 Task: Search one way flight ticket for 1 adult, 6 children, 1 infant in seat and 1 infant on lap in business from King Salmon: King Salmon Airport to Indianapolis: Indianapolis International Airport on 8-5-2023. Number of bags: 1 carry on bag. Price is upto 90000. Outbound departure time preference is 20:00.
Action: Mouse moved to (283, 238)
Screenshot: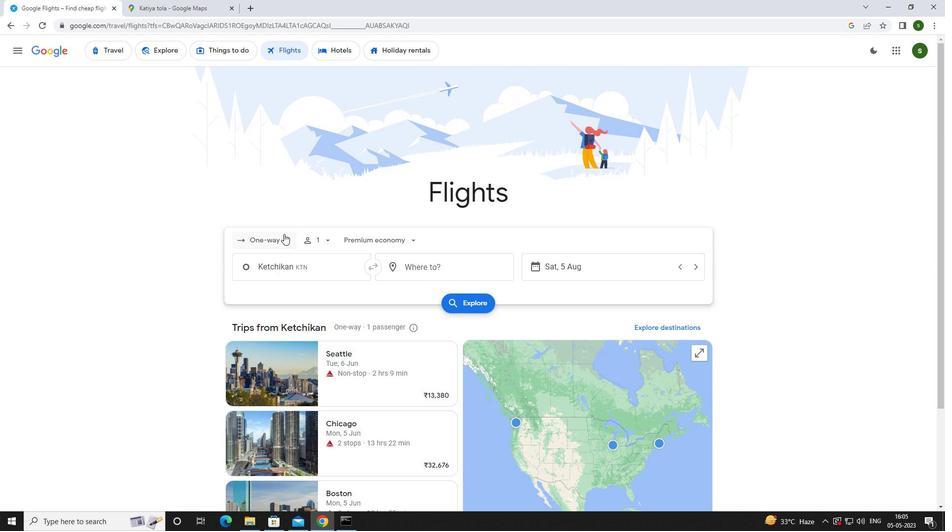 
Action: Mouse pressed left at (283, 238)
Screenshot: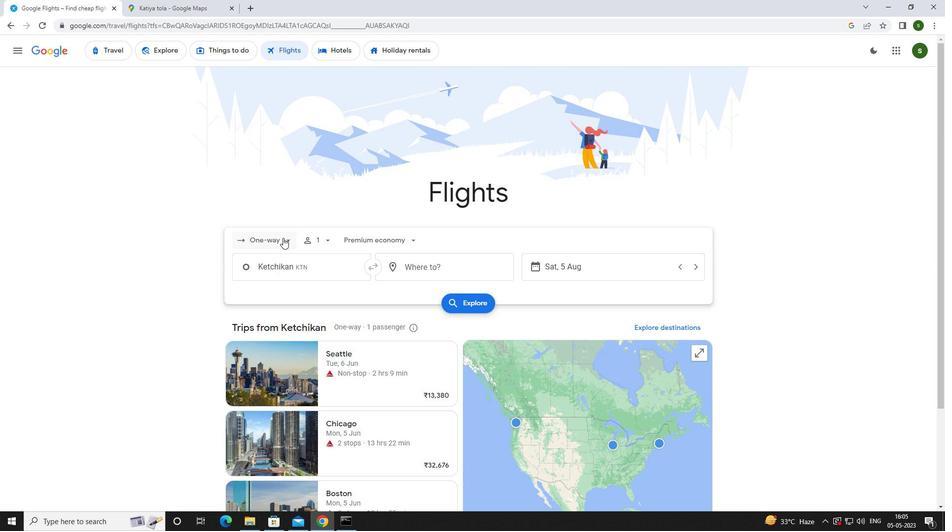 
Action: Mouse moved to (284, 286)
Screenshot: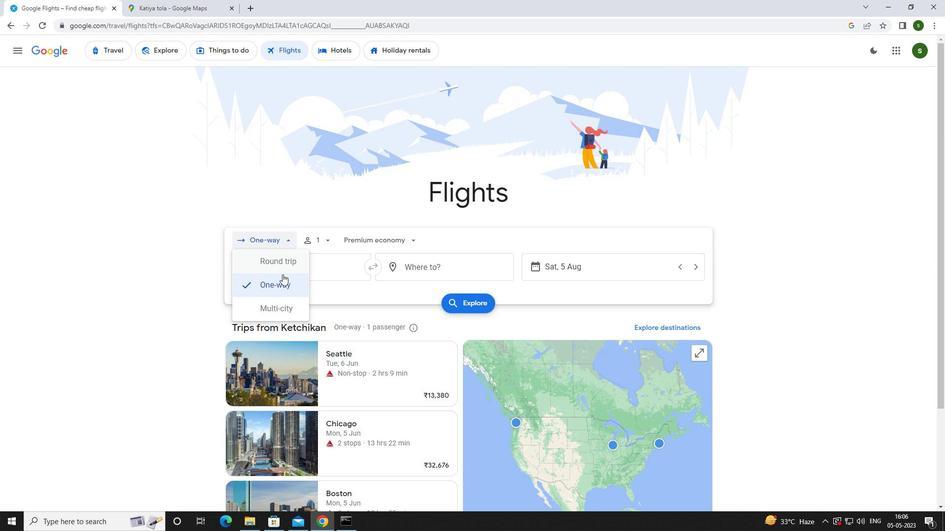 
Action: Mouse pressed left at (284, 286)
Screenshot: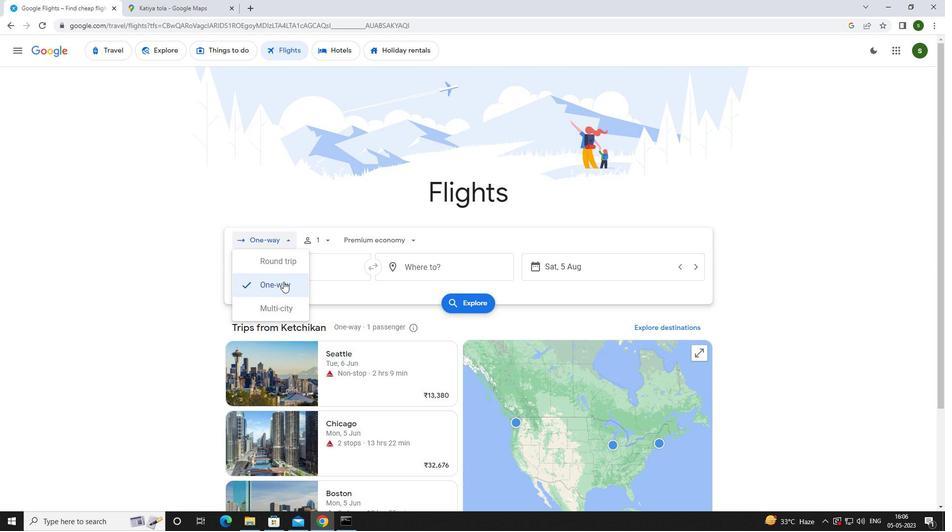 
Action: Mouse moved to (328, 238)
Screenshot: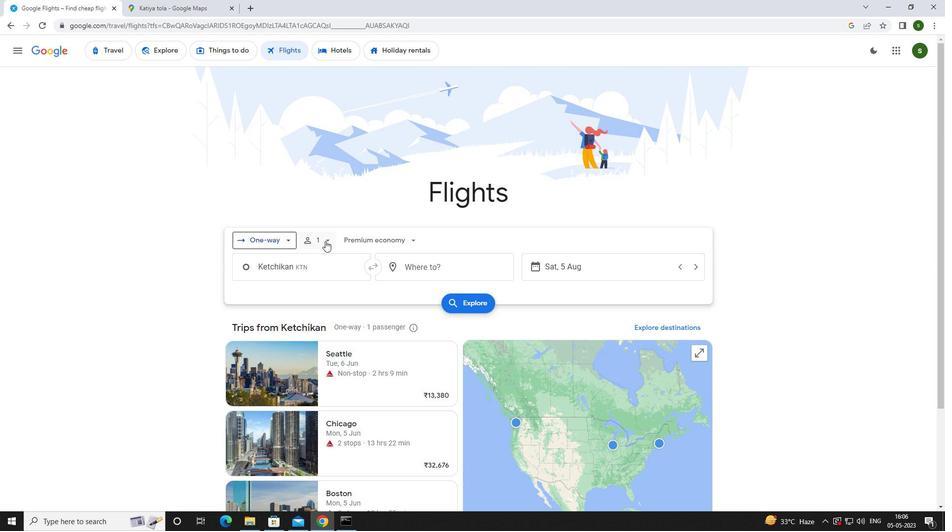 
Action: Mouse pressed left at (328, 238)
Screenshot: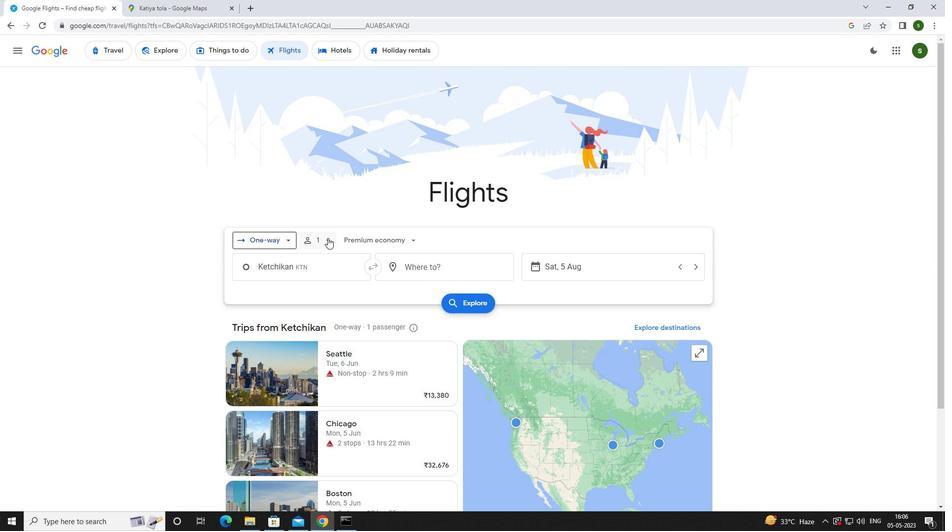 
Action: Mouse moved to (402, 293)
Screenshot: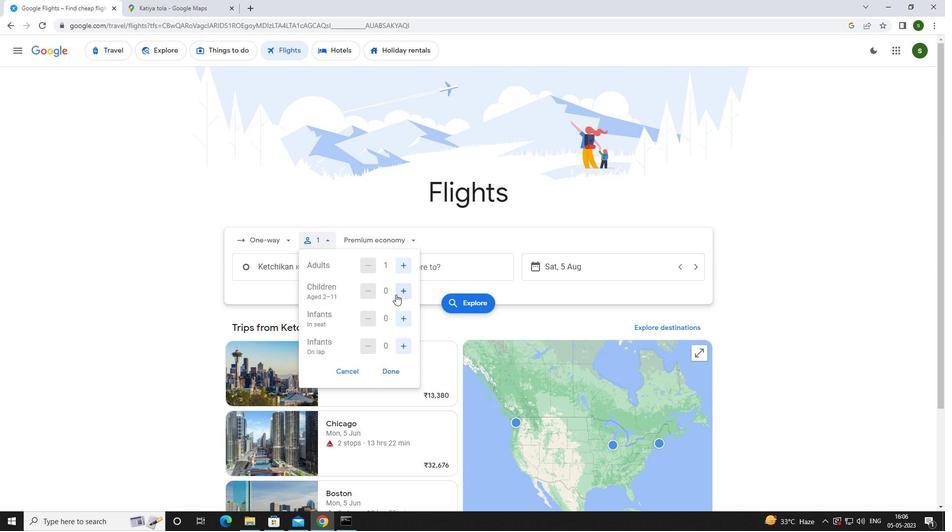 
Action: Mouse pressed left at (402, 293)
Screenshot: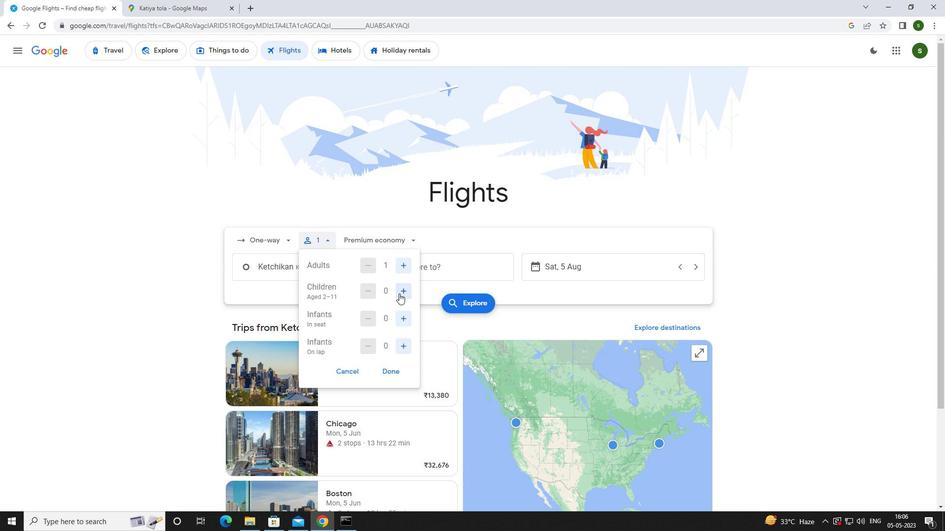 
Action: Mouse pressed left at (402, 293)
Screenshot: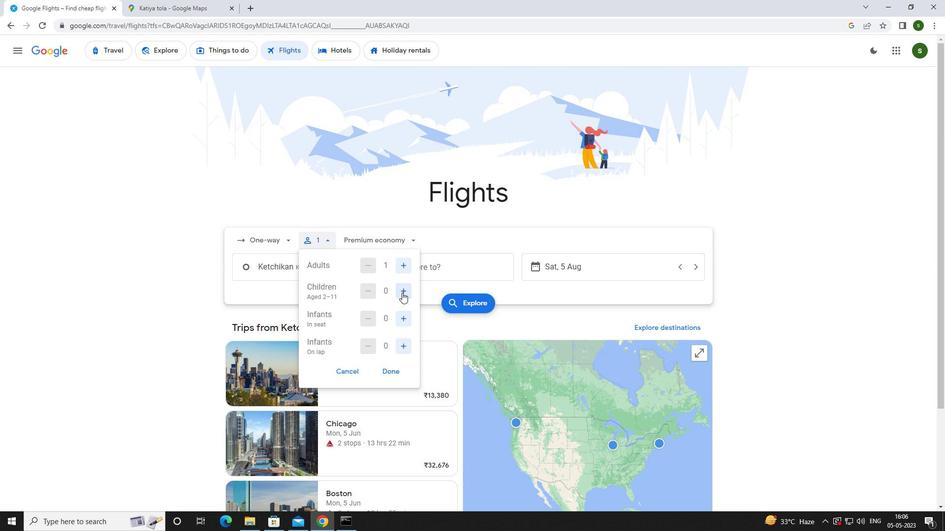 
Action: Mouse pressed left at (402, 293)
Screenshot: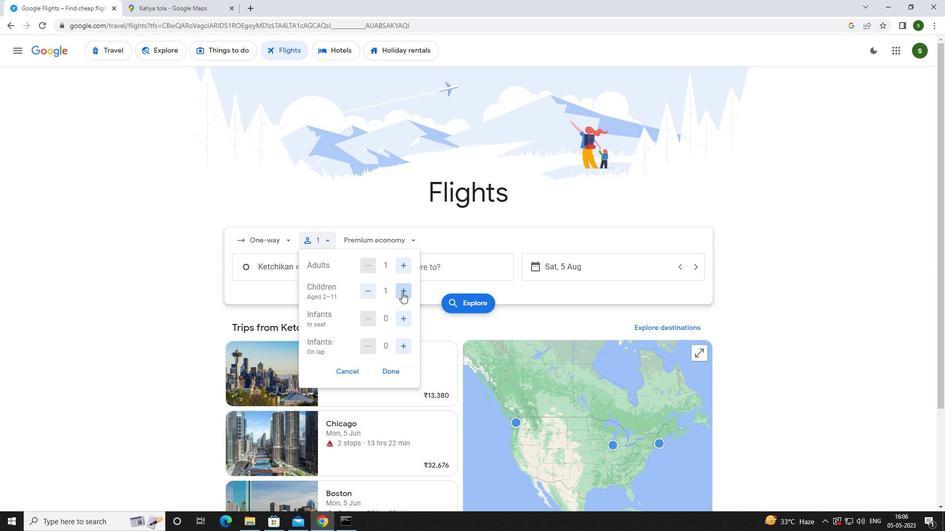 
Action: Mouse pressed left at (402, 293)
Screenshot: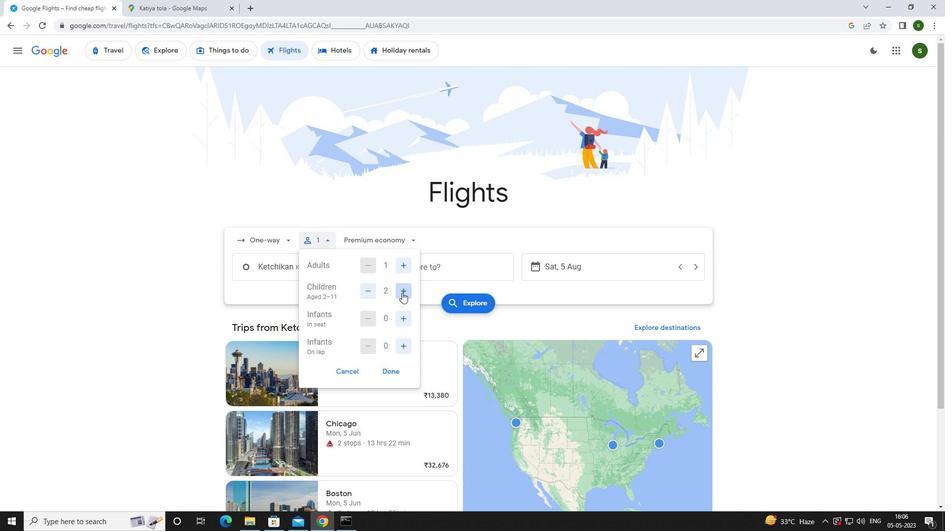 
Action: Mouse pressed left at (402, 293)
Screenshot: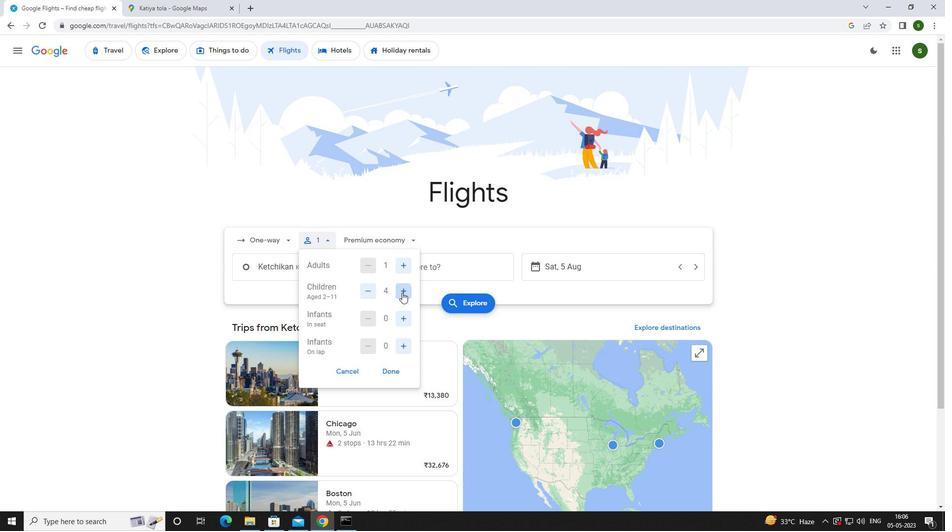 
Action: Mouse pressed left at (402, 293)
Screenshot: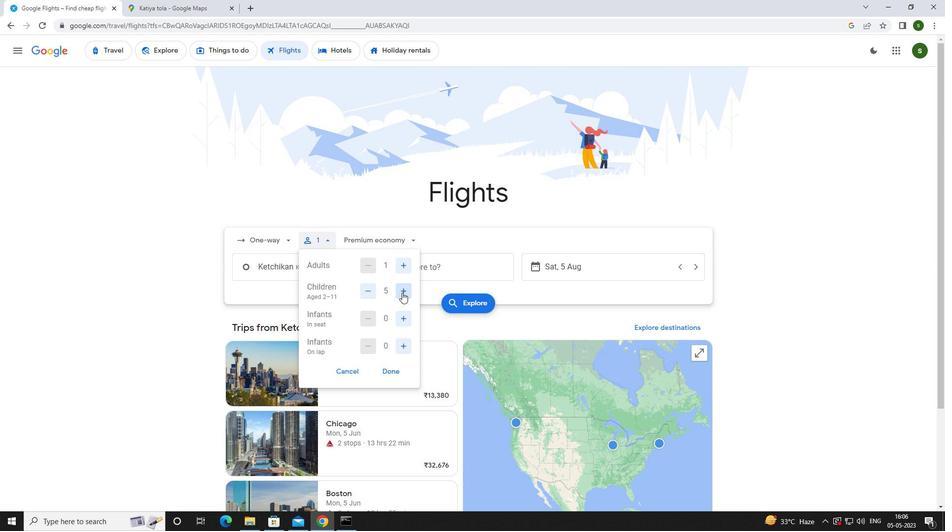 
Action: Mouse moved to (398, 318)
Screenshot: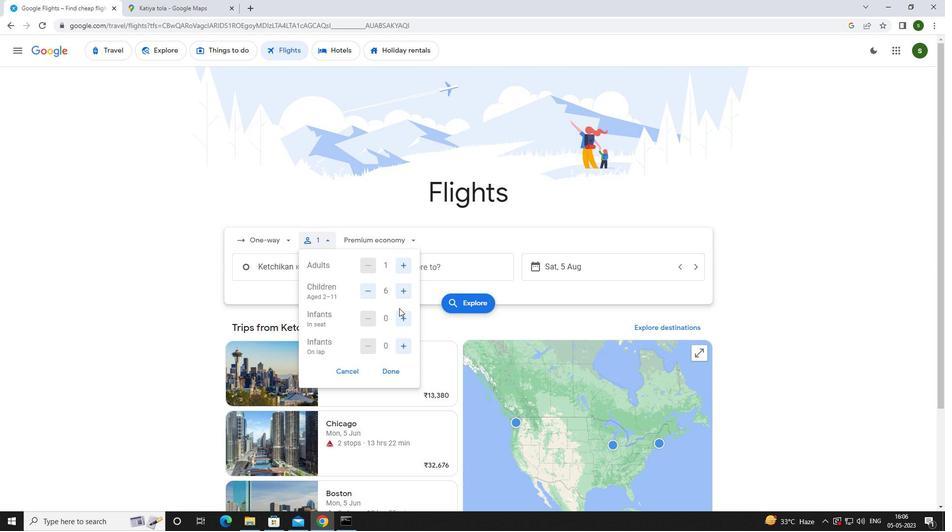 
Action: Mouse pressed left at (398, 318)
Screenshot: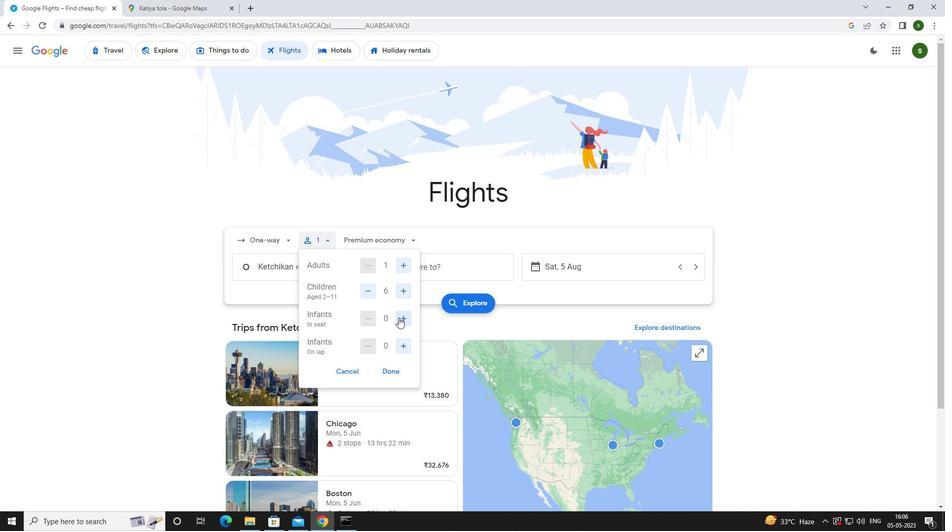 
Action: Mouse moved to (400, 340)
Screenshot: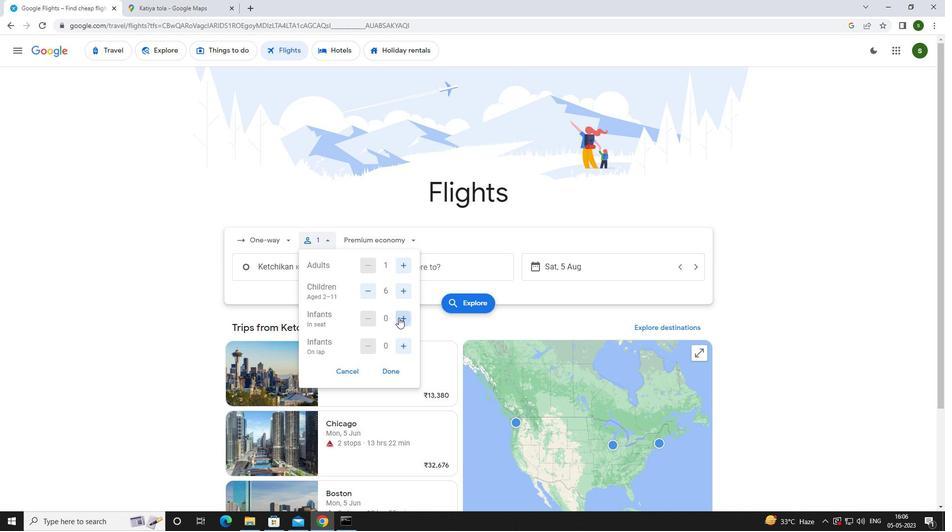 
Action: Mouse pressed left at (400, 340)
Screenshot: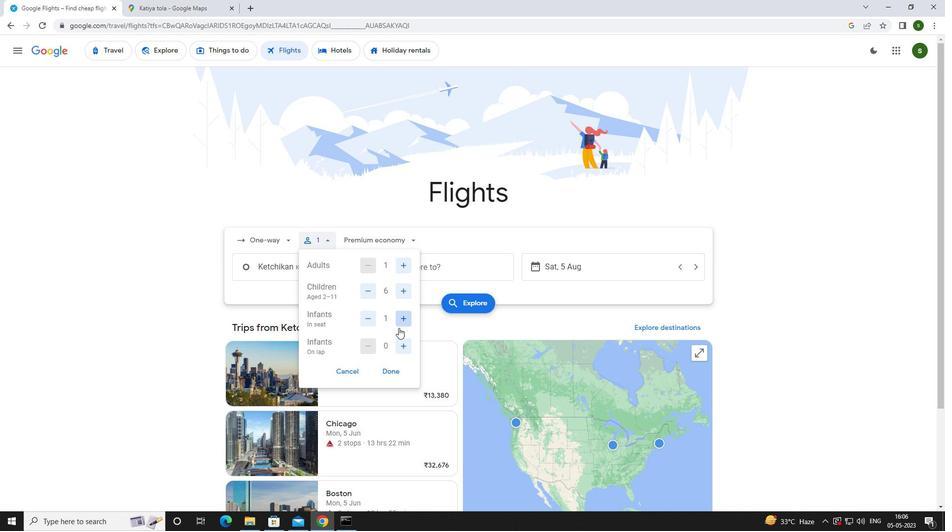 
Action: Mouse moved to (384, 242)
Screenshot: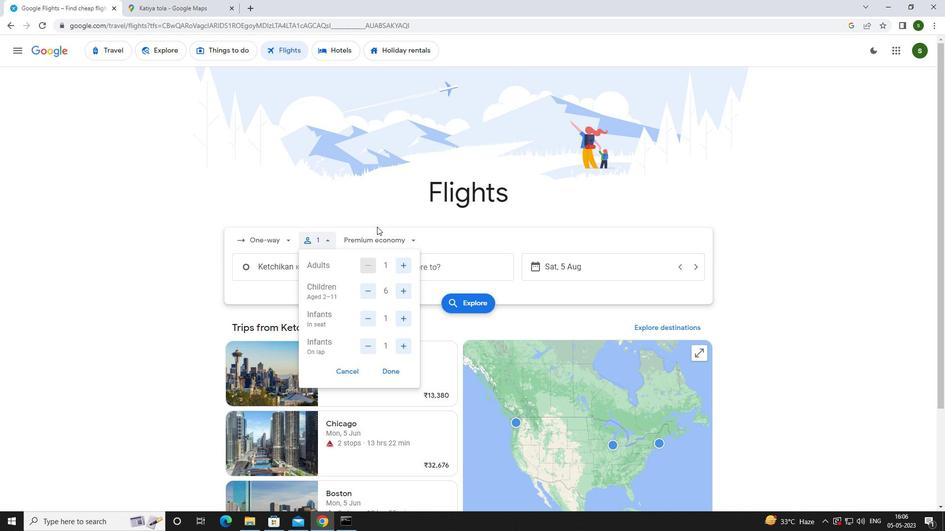 
Action: Mouse pressed left at (384, 242)
Screenshot: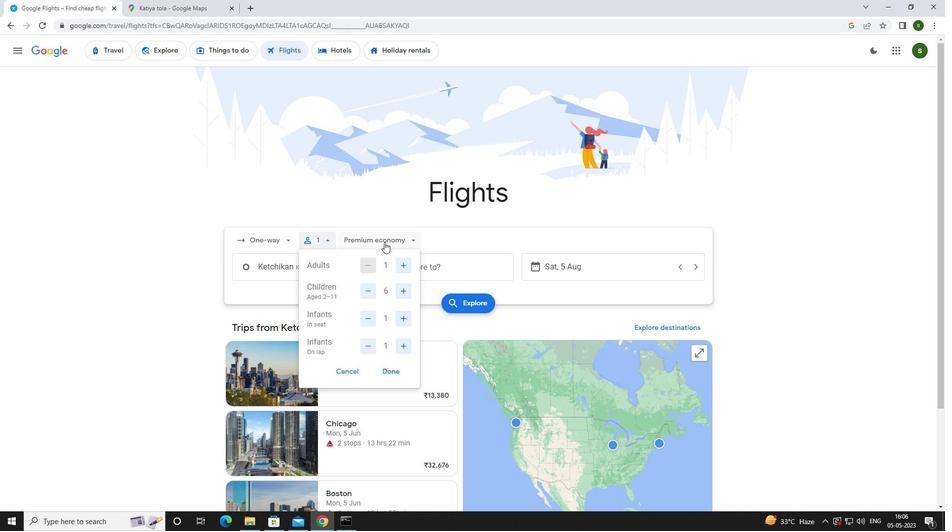 
Action: Mouse moved to (394, 307)
Screenshot: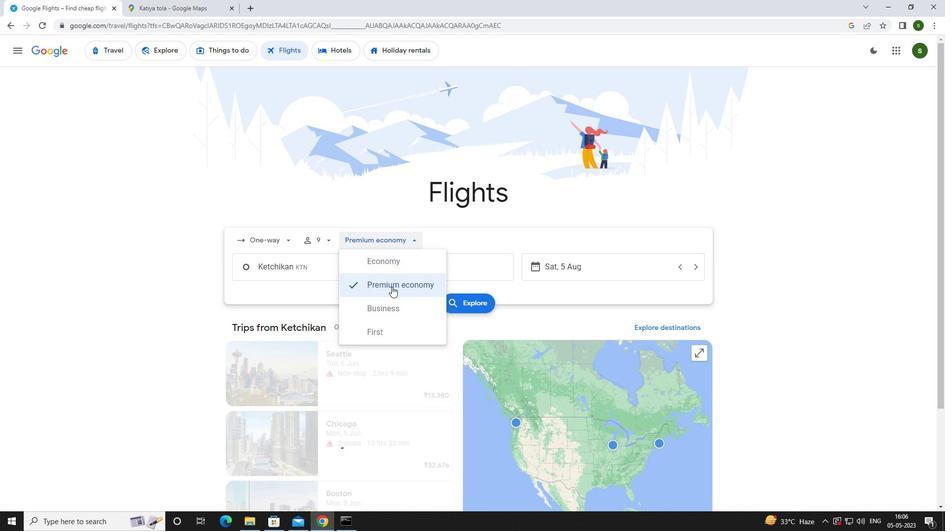 
Action: Mouse pressed left at (394, 307)
Screenshot: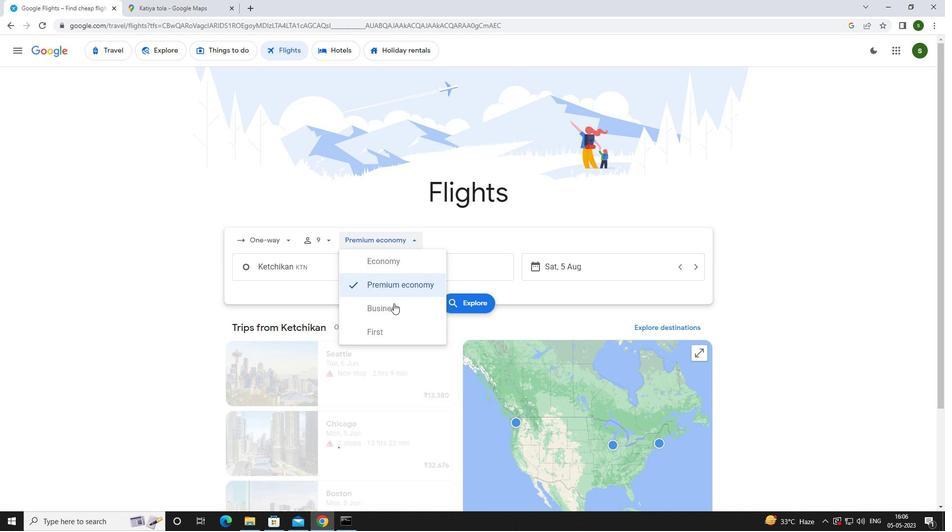 
Action: Mouse moved to (337, 274)
Screenshot: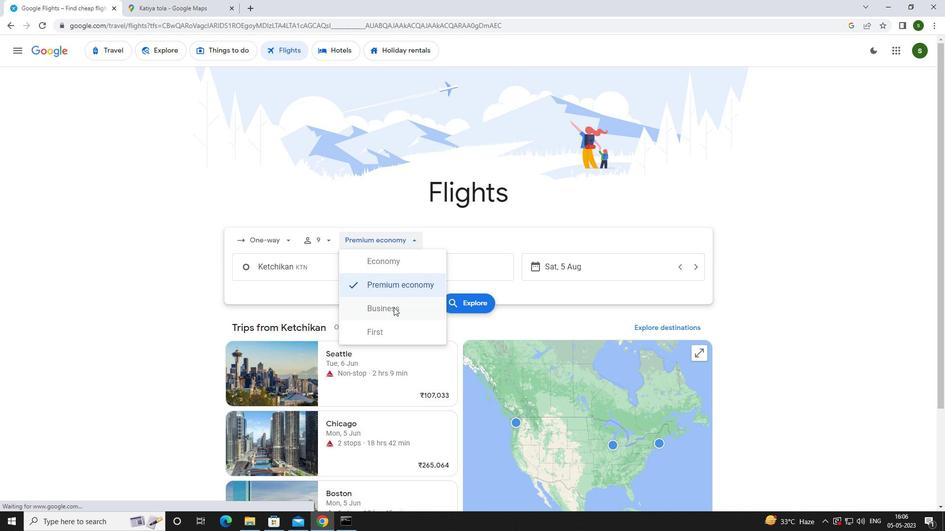 
Action: Mouse pressed left at (337, 274)
Screenshot: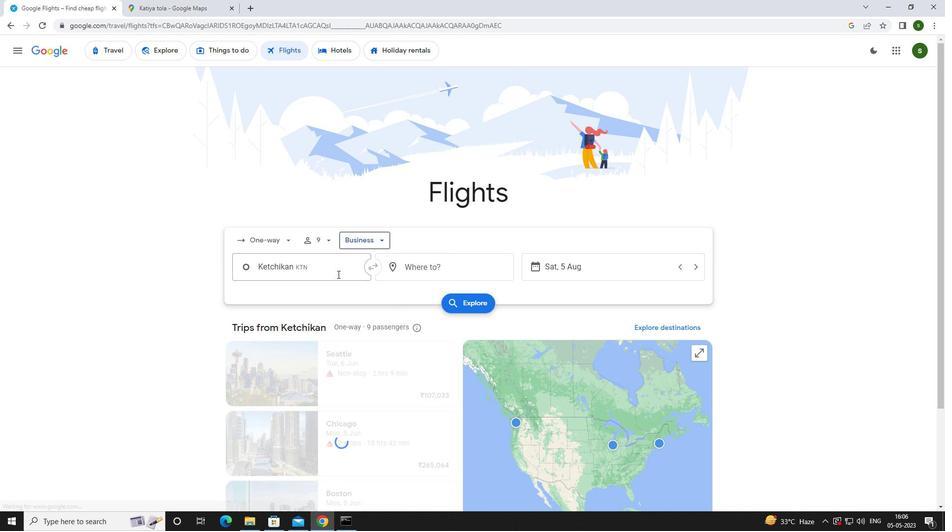 
Action: Mouse moved to (338, 273)
Screenshot: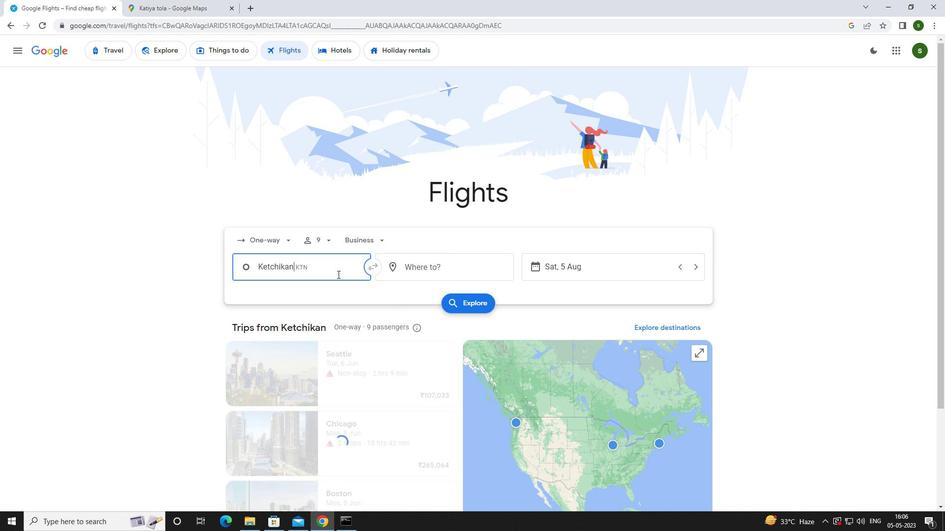 
Action: Key pressed <Key.caps_lock>k<Key.caps_lock>ing<Key.space><Key.caps_lock>s<Key.caps_lock>al
Screenshot: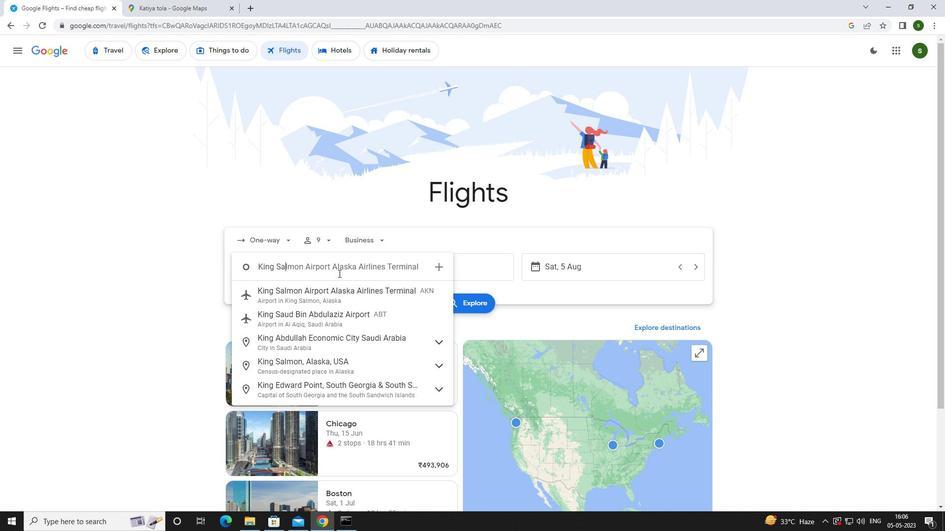 
Action: Mouse moved to (340, 289)
Screenshot: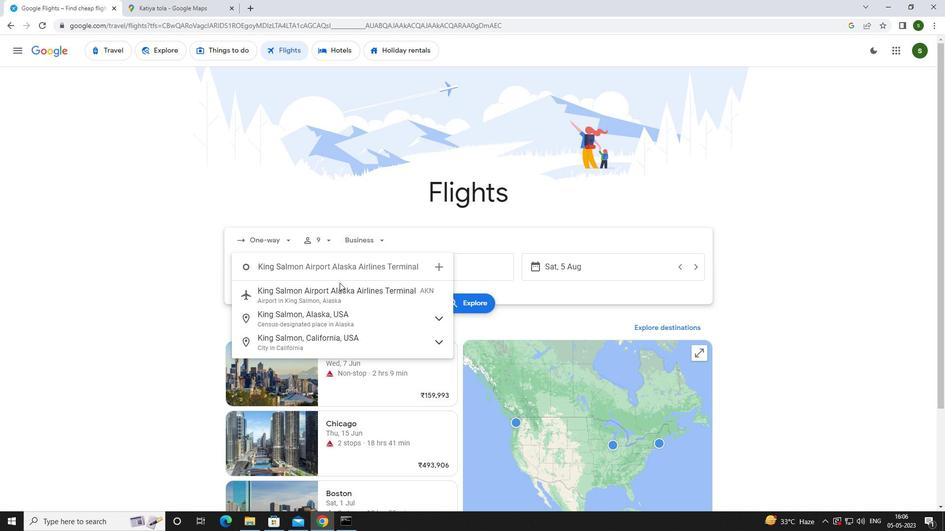 
Action: Mouse pressed left at (340, 289)
Screenshot: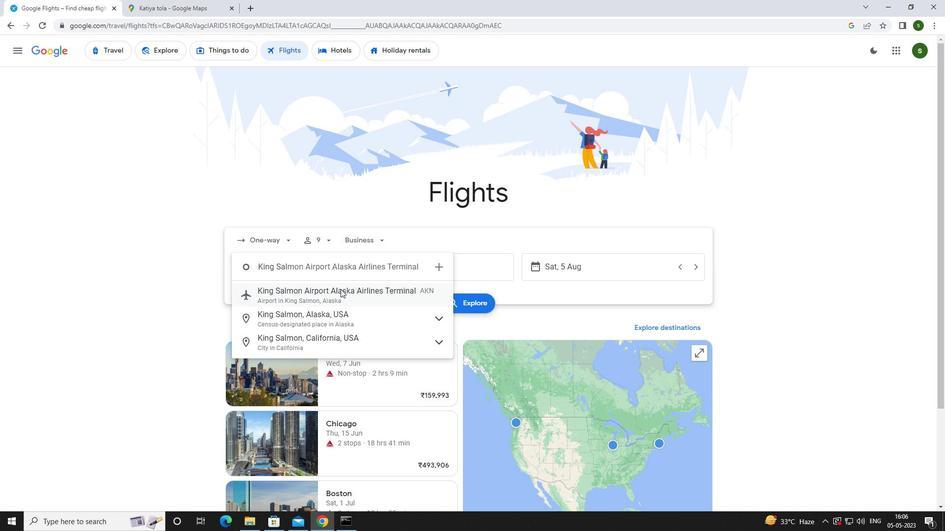 
Action: Mouse moved to (421, 266)
Screenshot: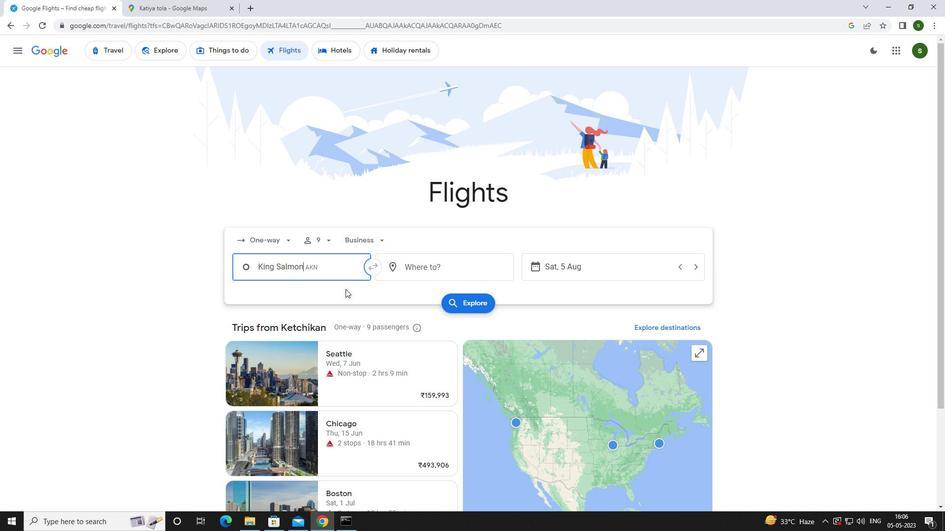 
Action: Mouse pressed left at (421, 266)
Screenshot: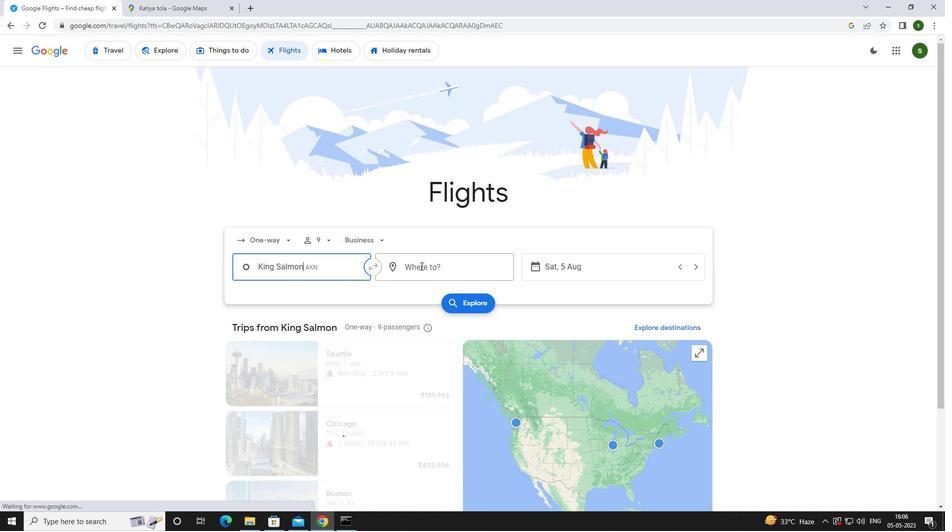 
Action: Mouse moved to (424, 267)
Screenshot: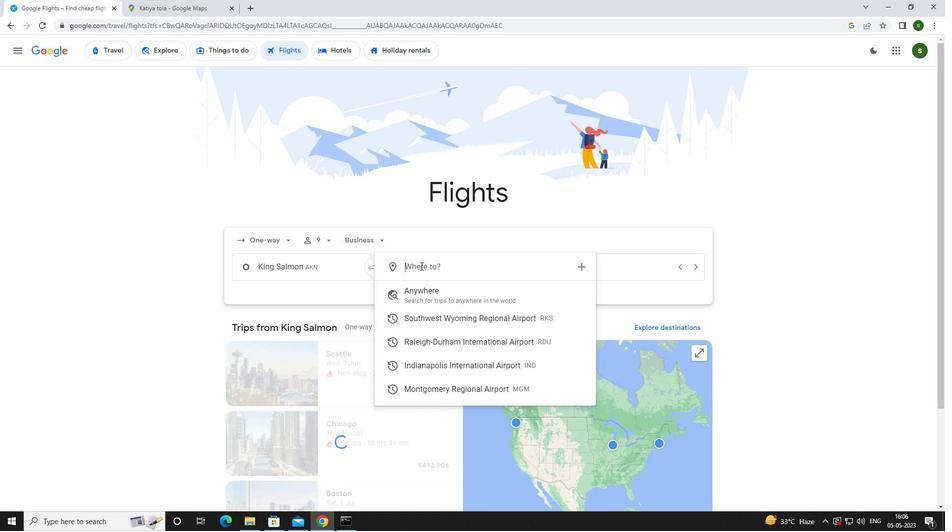 
Action: Key pressed <Key.caps_lock>i<Key.caps_lock>ndianapol
Screenshot: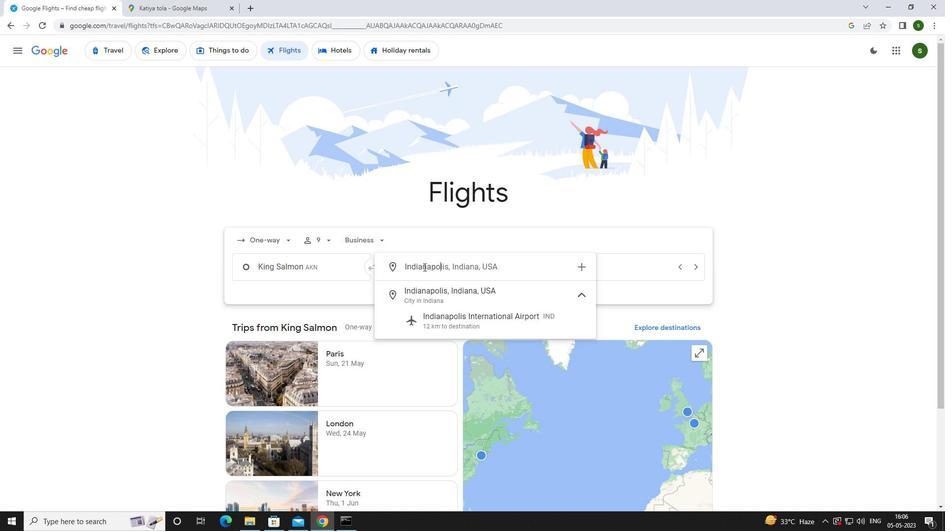 
Action: Mouse moved to (435, 313)
Screenshot: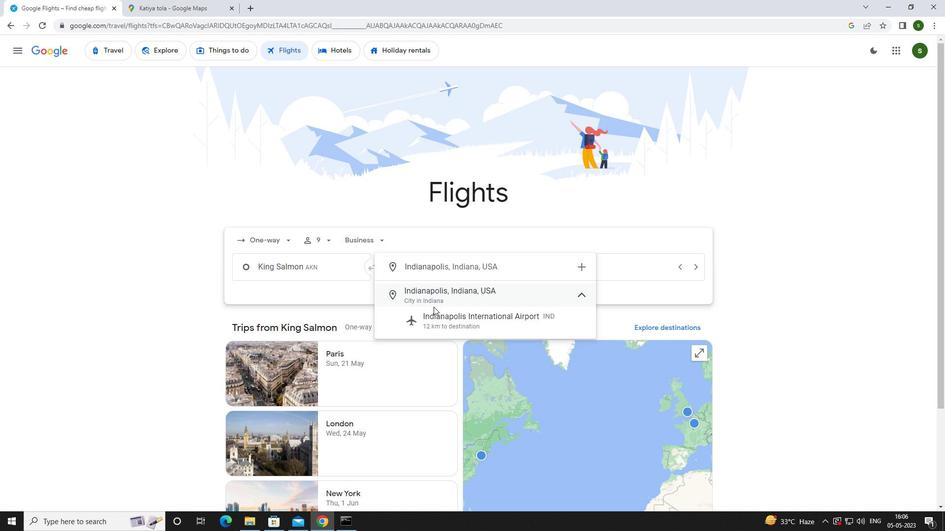
Action: Mouse pressed left at (435, 313)
Screenshot: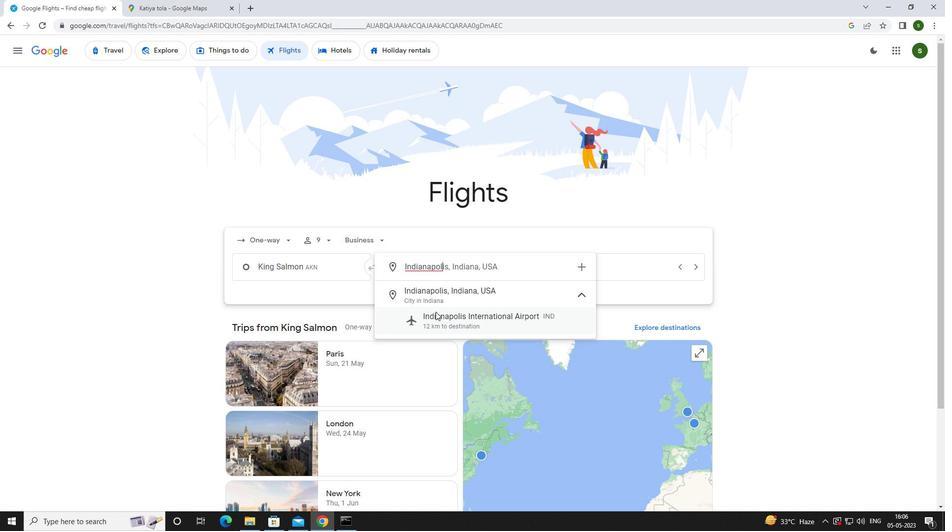 
Action: Mouse moved to (593, 268)
Screenshot: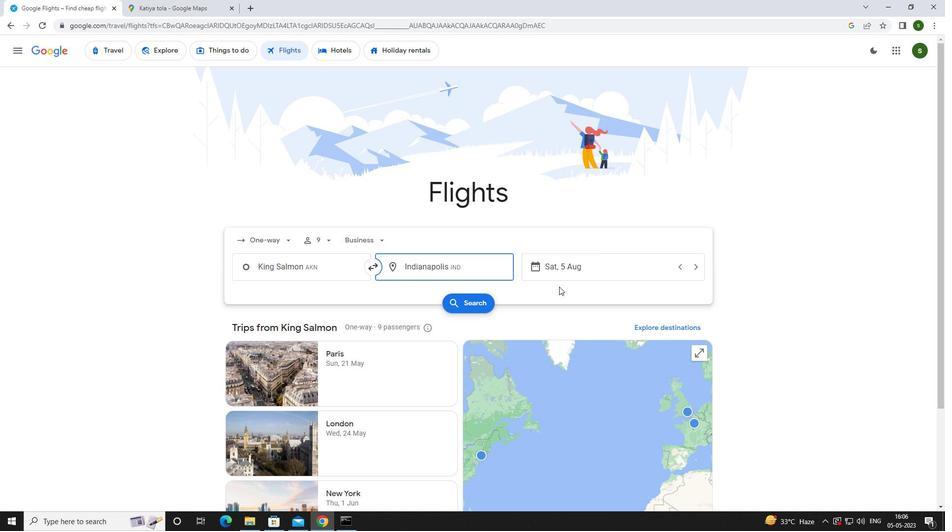 
Action: Mouse pressed left at (593, 268)
Screenshot: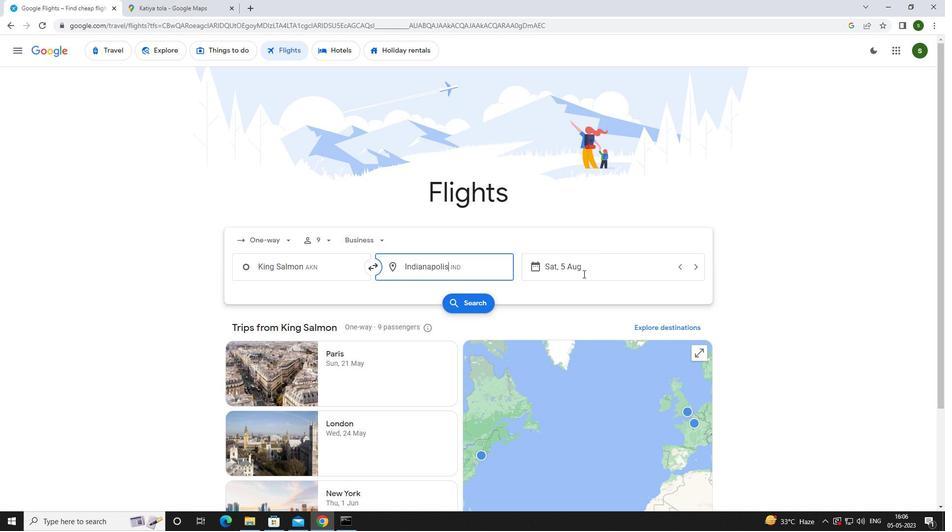 
Action: Mouse moved to (495, 329)
Screenshot: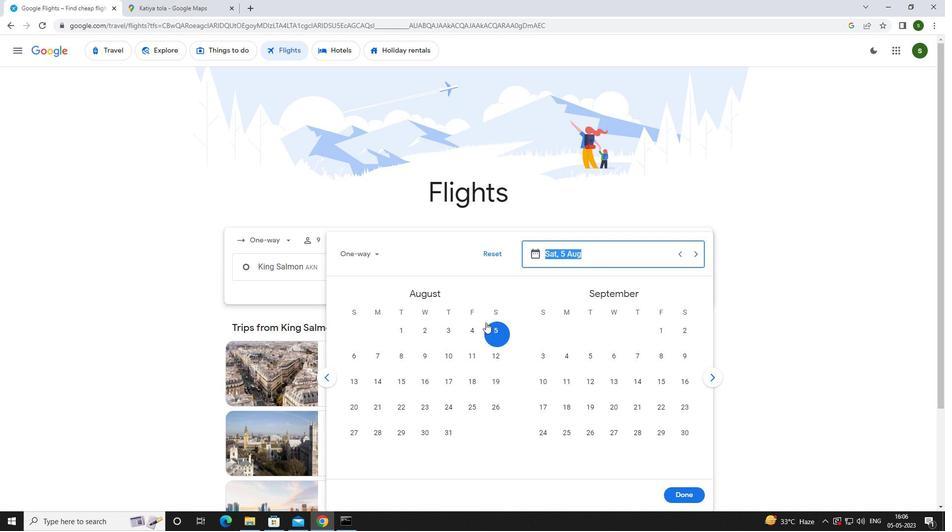 
Action: Mouse pressed left at (495, 329)
Screenshot: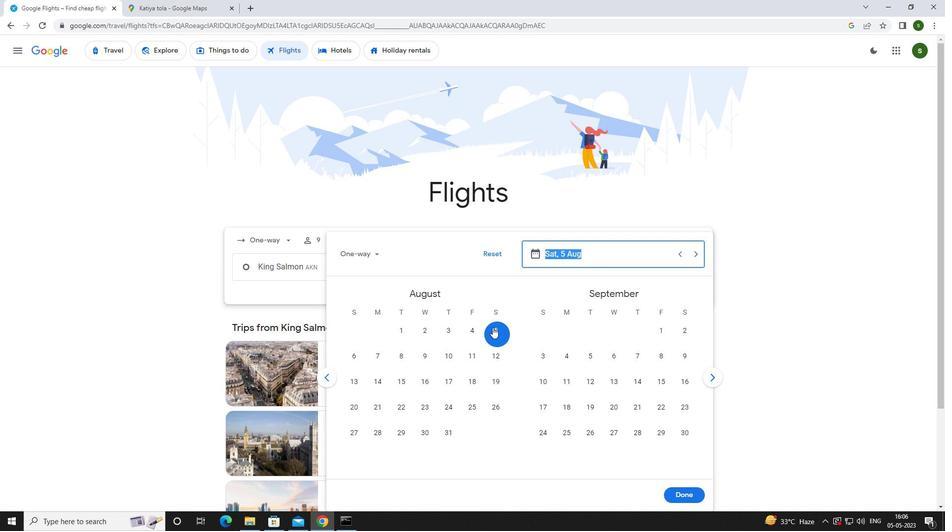 
Action: Mouse moved to (681, 495)
Screenshot: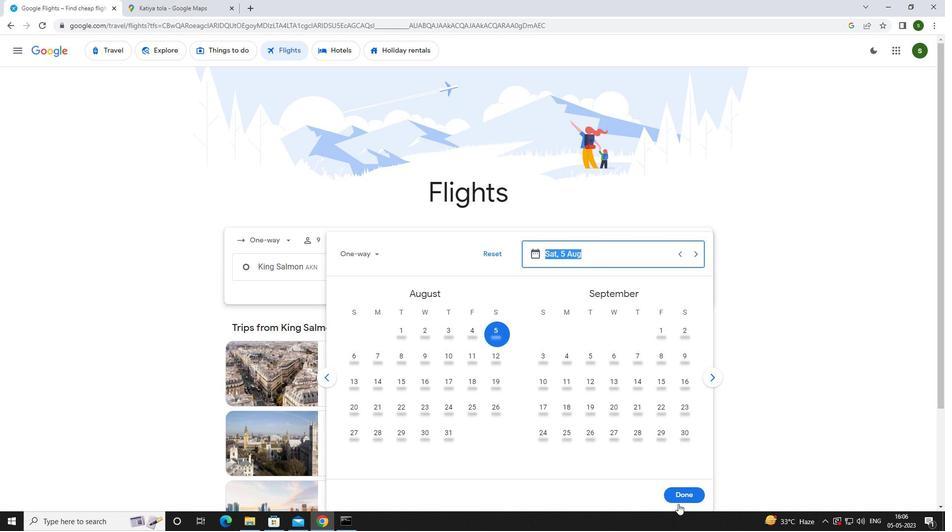 
Action: Mouse pressed left at (681, 495)
Screenshot: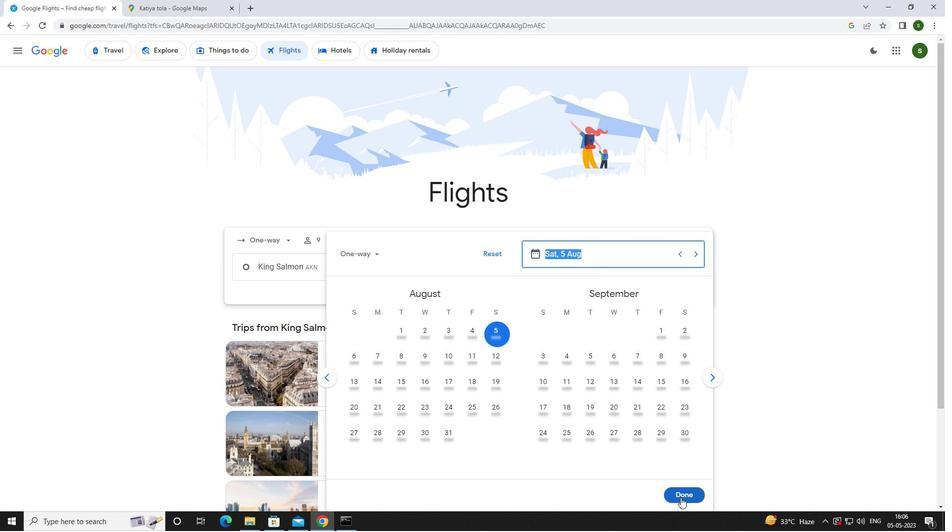 
Action: Mouse moved to (464, 301)
Screenshot: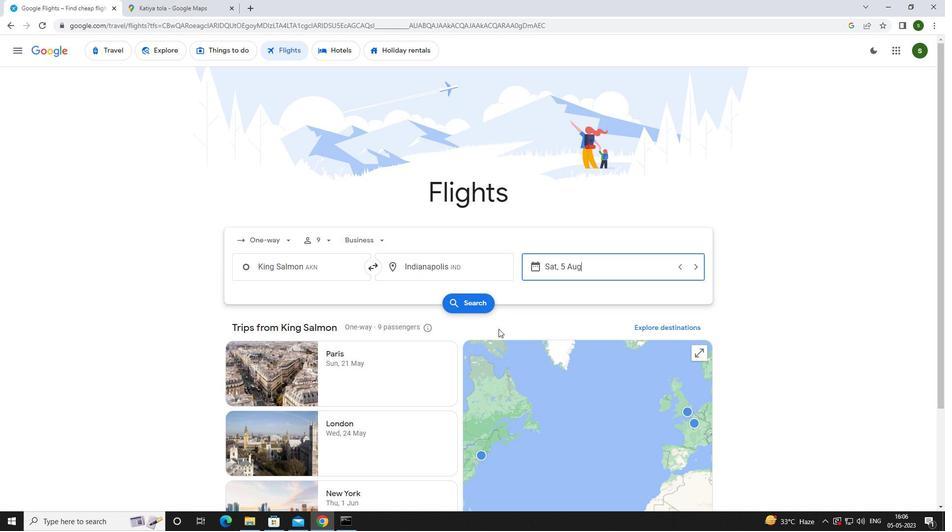 
Action: Mouse pressed left at (464, 301)
Screenshot: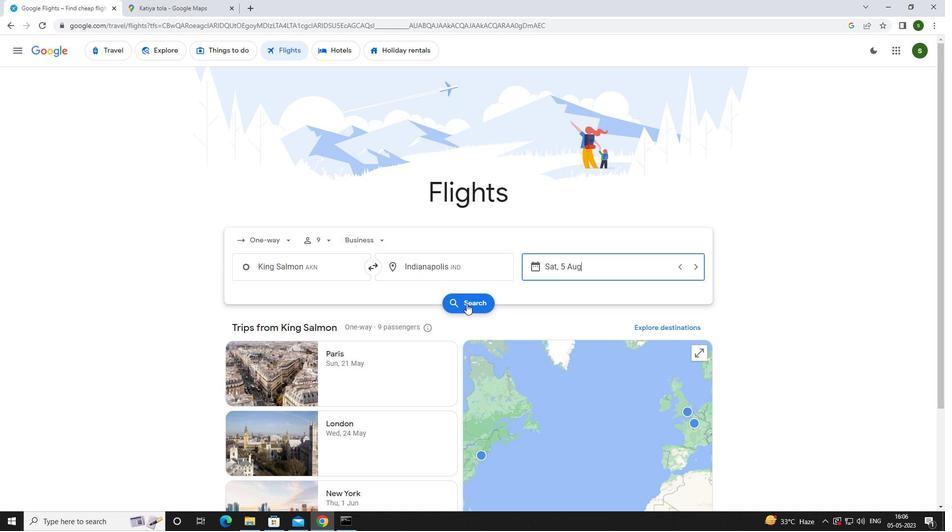 
Action: Mouse moved to (250, 144)
Screenshot: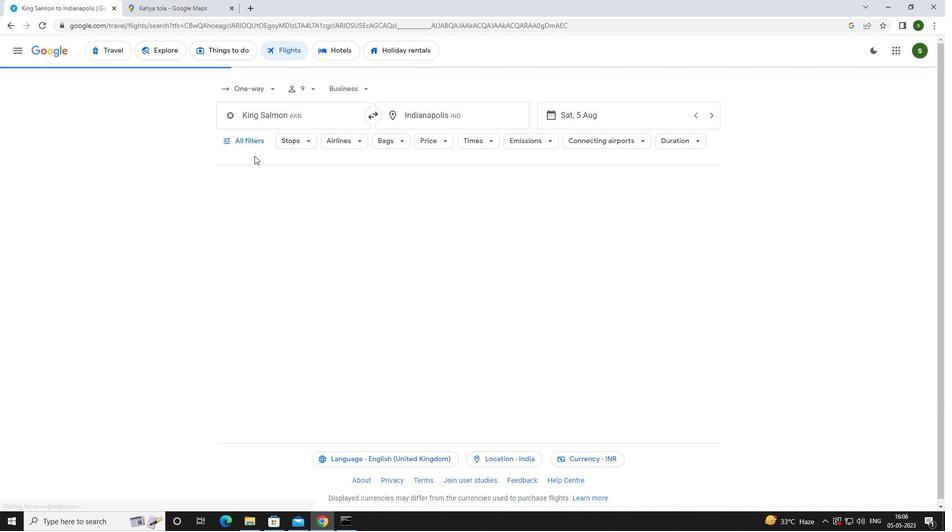 
Action: Mouse pressed left at (250, 144)
Screenshot: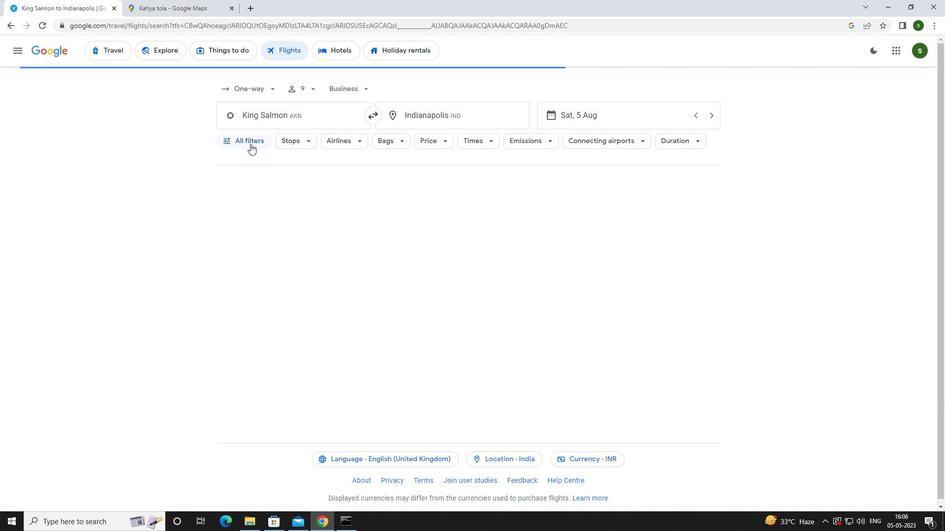 
Action: Mouse moved to (303, 249)
Screenshot: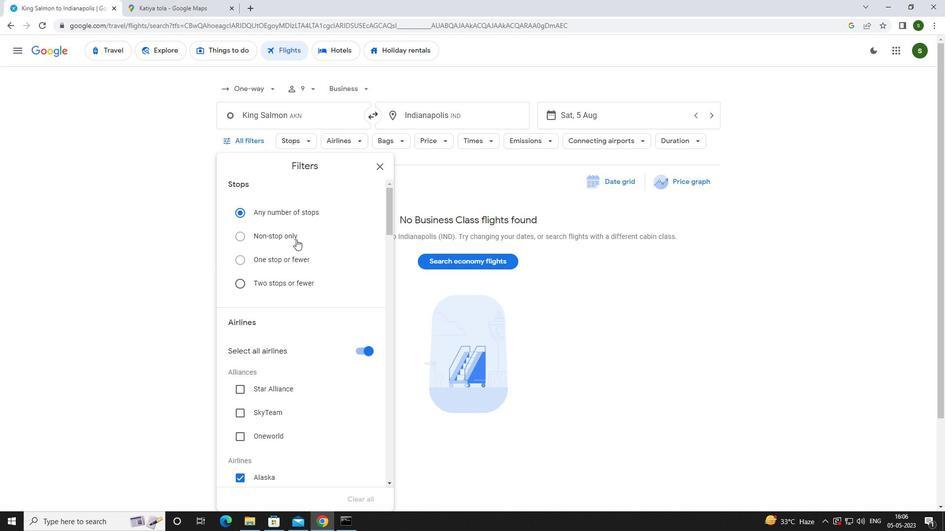 
Action: Mouse scrolled (303, 248) with delta (0, 0)
Screenshot: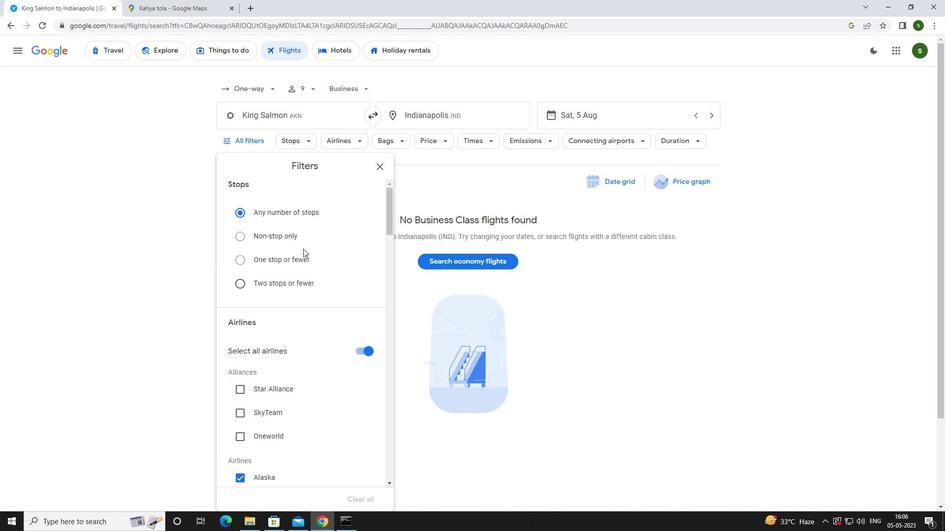
Action: Mouse scrolled (303, 248) with delta (0, 0)
Screenshot: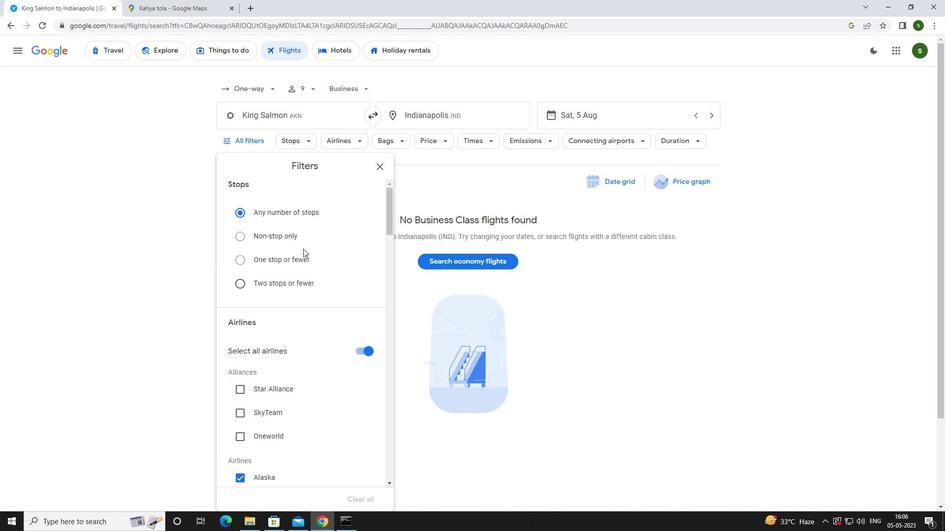 
Action: Mouse scrolled (303, 248) with delta (0, 0)
Screenshot: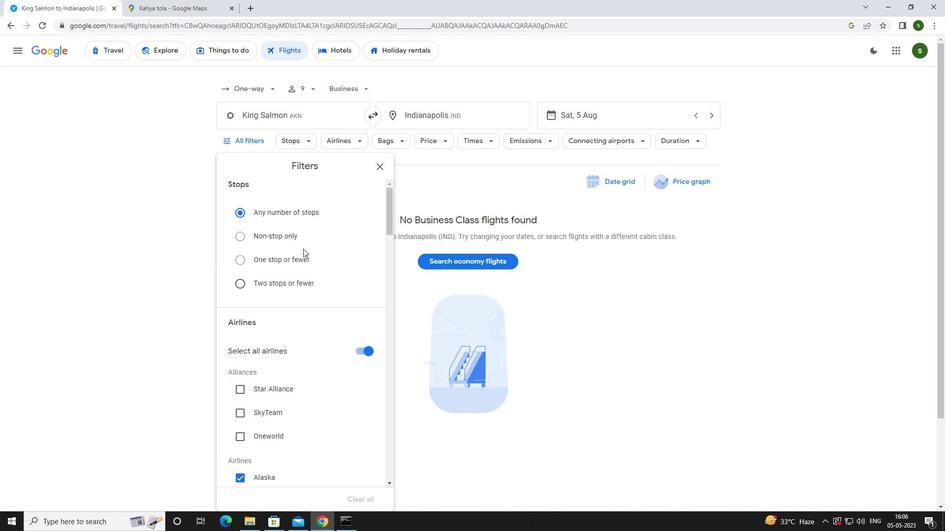 
Action: Mouse scrolled (303, 248) with delta (0, 0)
Screenshot: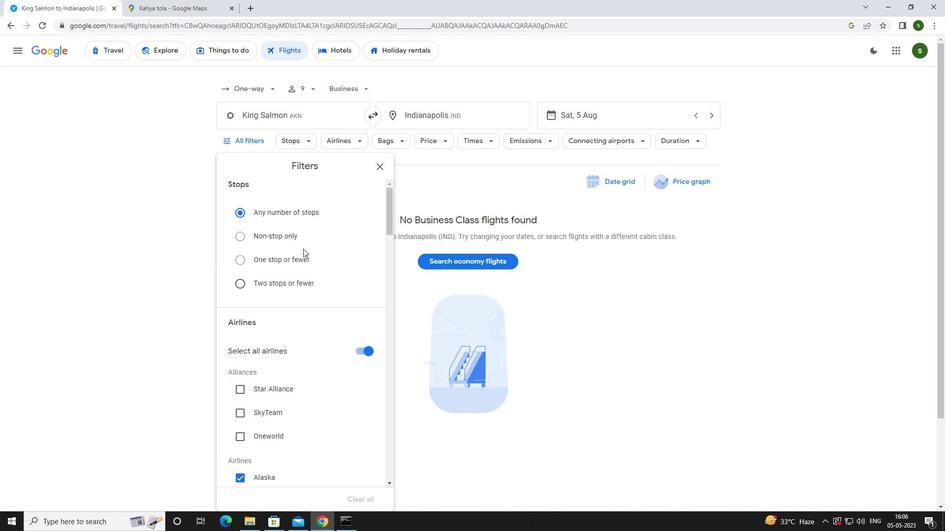 
Action: Mouse scrolled (303, 248) with delta (0, 0)
Screenshot: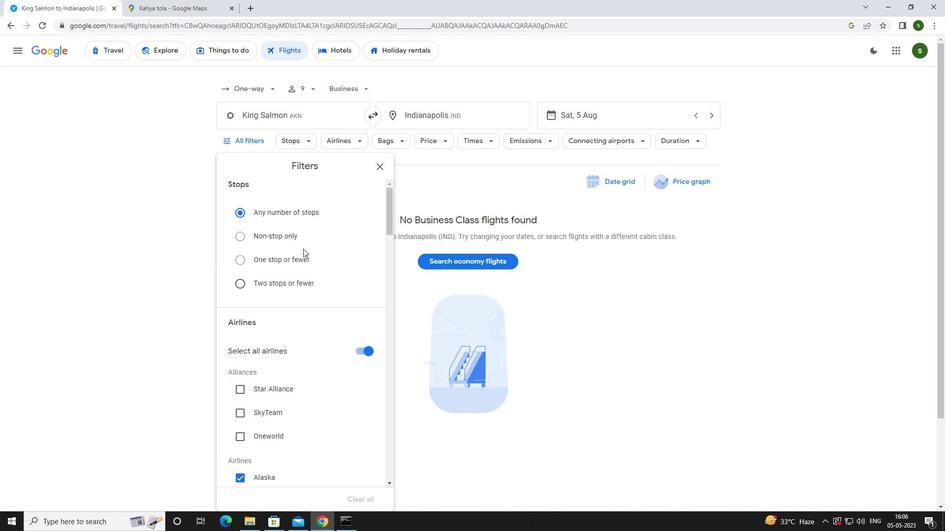 
Action: Mouse scrolled (303, 248) with delta (0, 0)
Screenshot: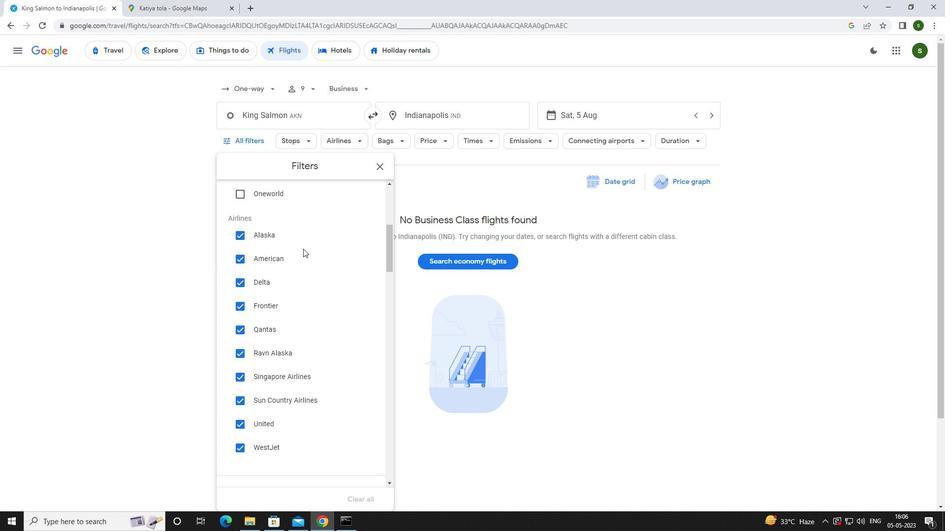 
Action: Mouse scrolled (303, 248) with delta (0, 0)
Screenshot: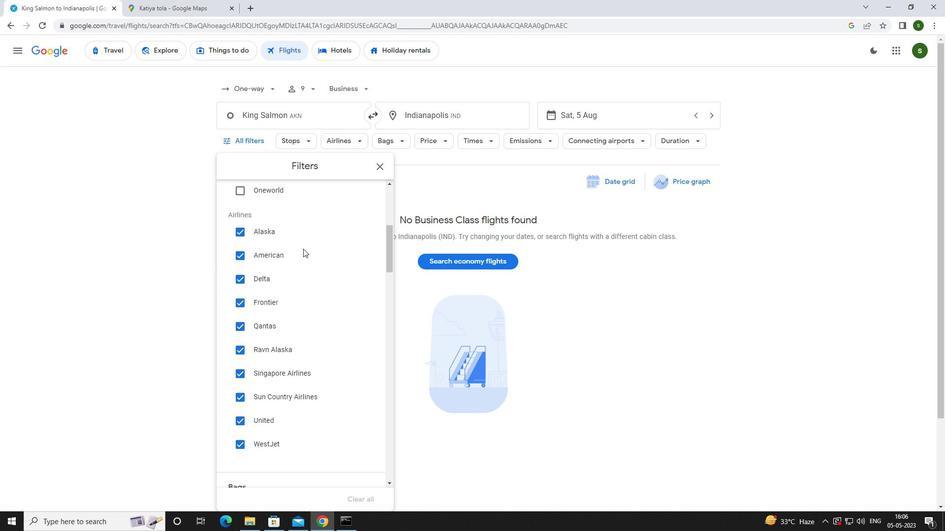 
Action: Mouse scrolled (303, 248) with delta (0, 0)
Screenshot: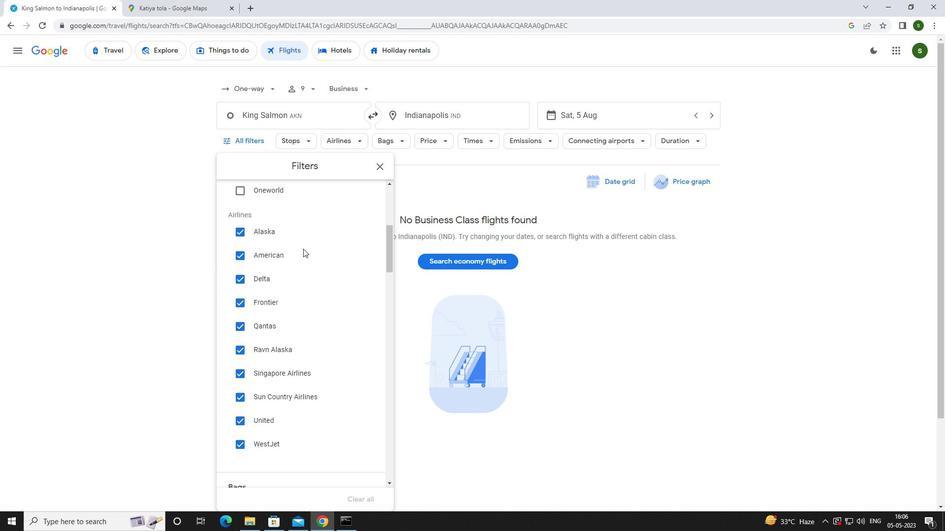 
Action: Mouse scrolled (303, 248) with delta (0, 0)
Screenshot: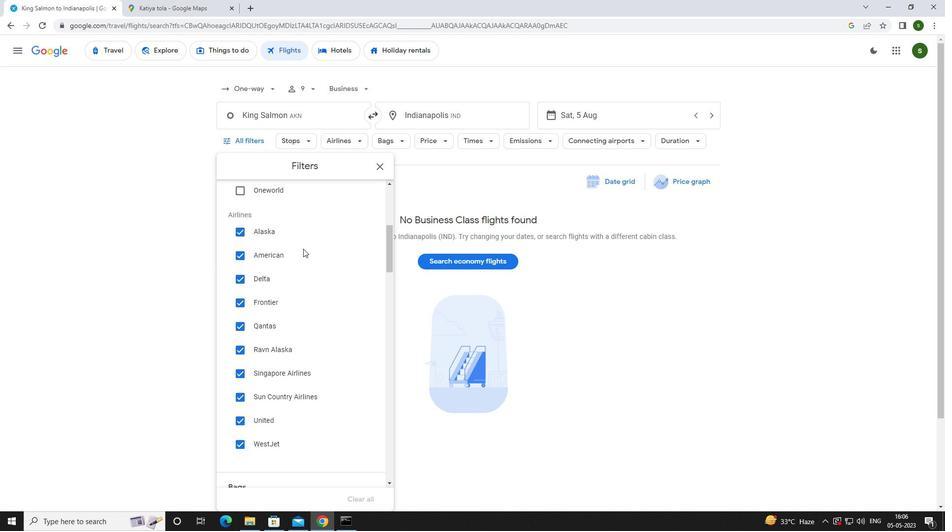 
Action: Mouse moved to (365, 312)
Screenshot: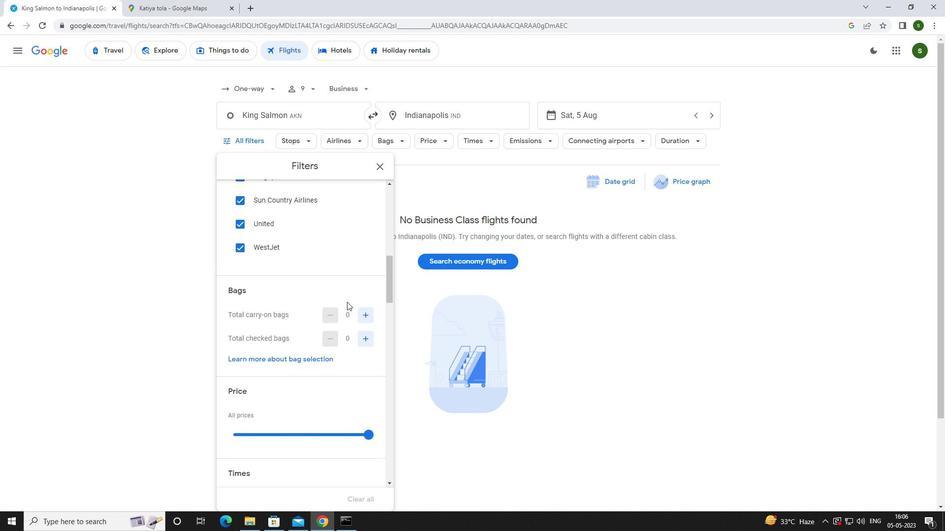 
Action: Mouse pressed left at (365, 312)
Screenshot: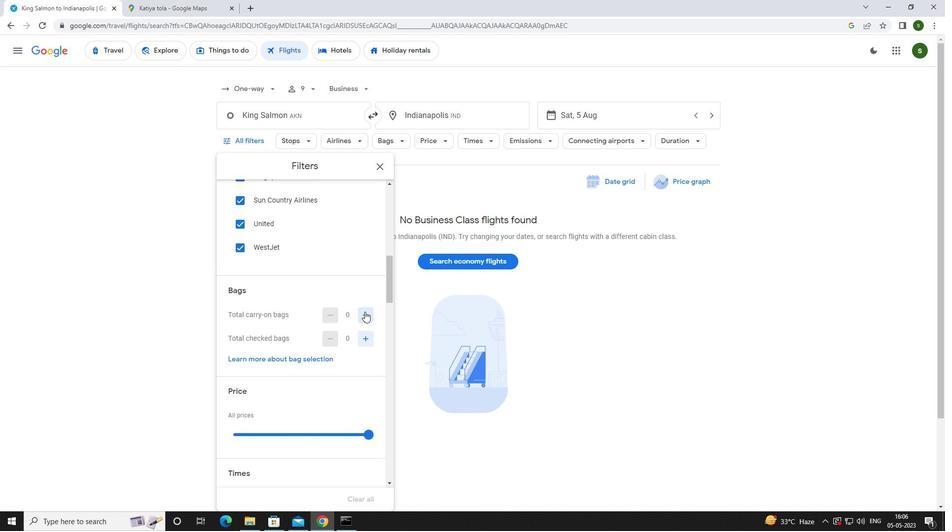
Action: Mouse moved to (365, 434)
Screenshot: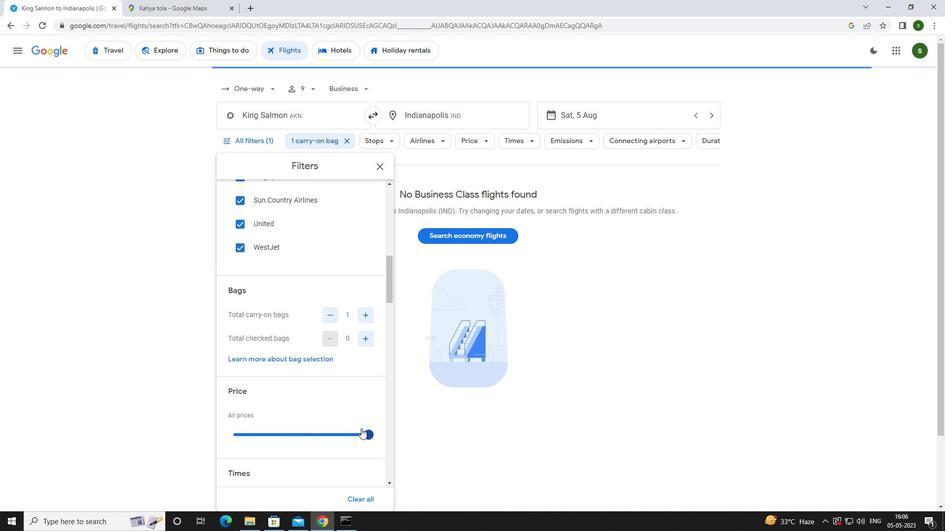 
Action: Mouse pressed left at (365, 434)
Screenshot: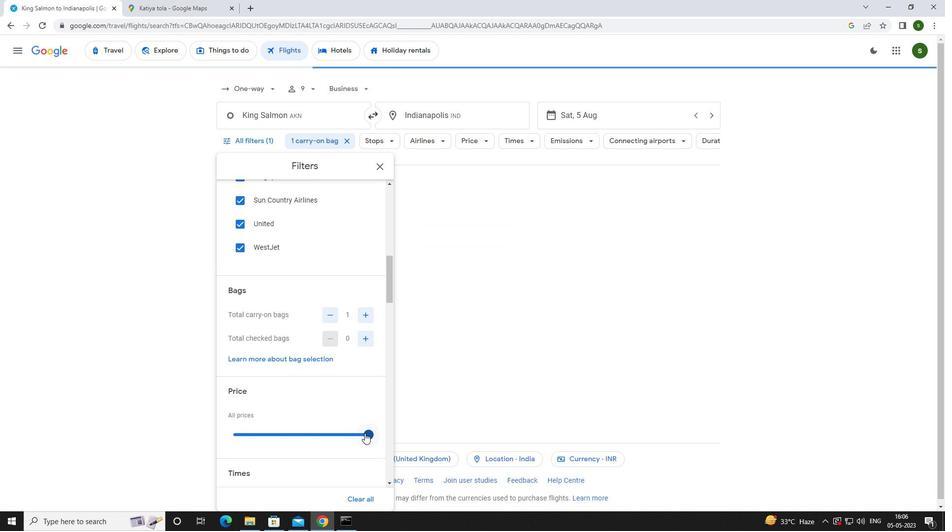 
Action: Mouse scrolled (365, 434) with delta (0, 0)
Screenshot: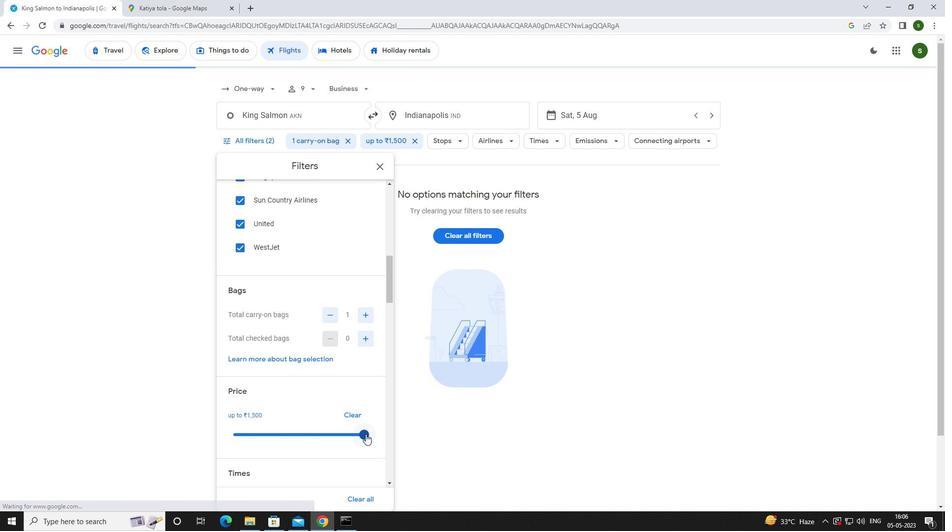 
Action: Mouse scrolled (365, 434) with delta (0, 0)
Screenshot: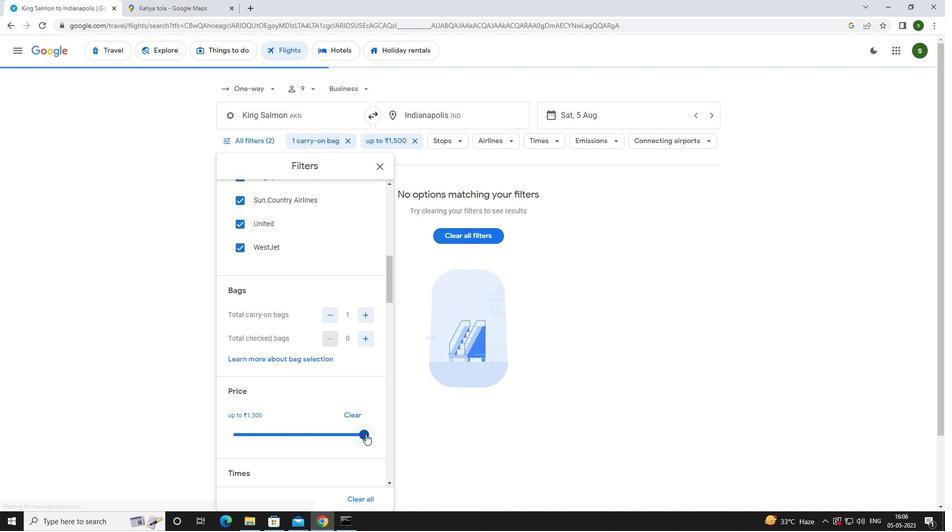 
Action: Mouse moved to (233, 446)
Screenshot: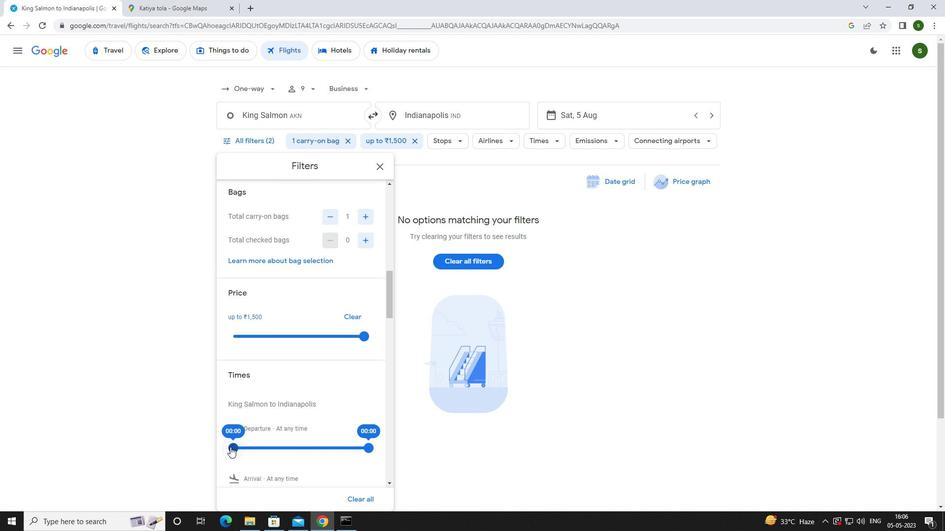 
Action: Mouse pressed left at (233, 446)
Screenshot: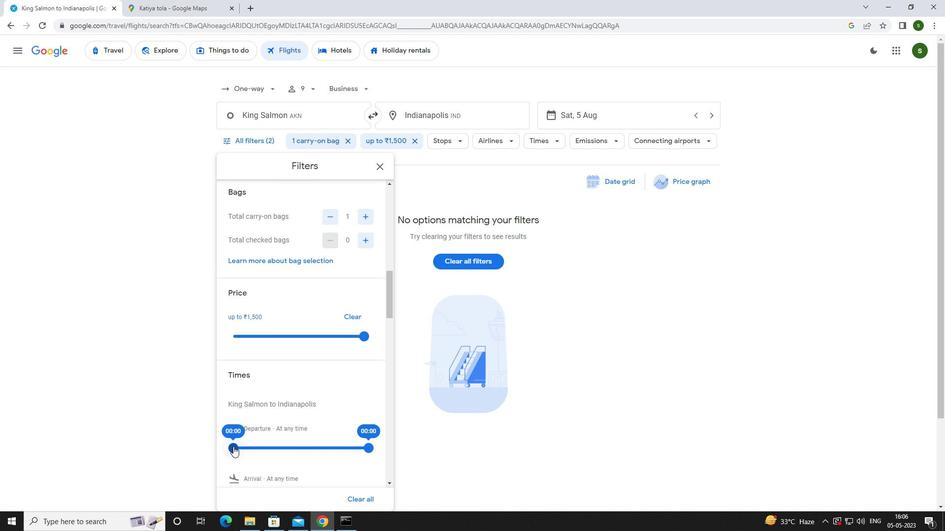 
Action: Mouse moved to (423, 448)
Screenshot: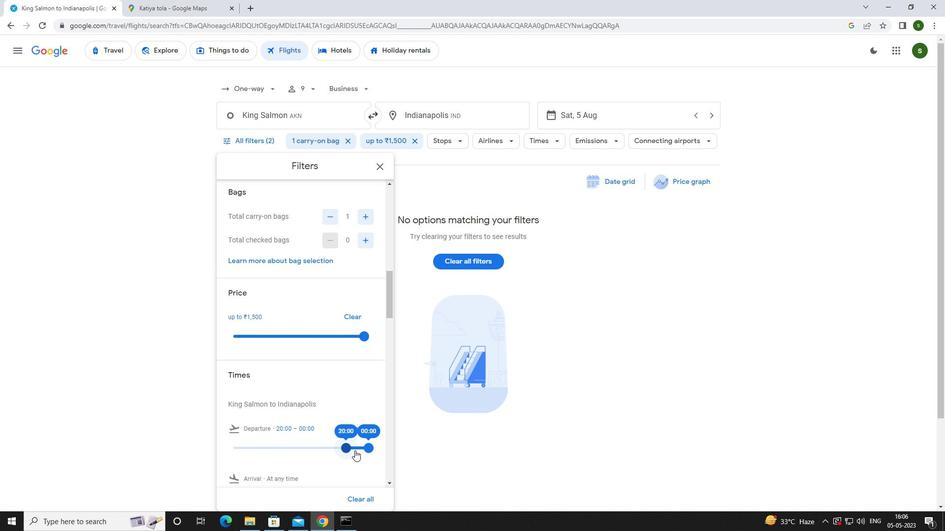 
Action: Mouse pressed left at (423, 448)
Screenshot: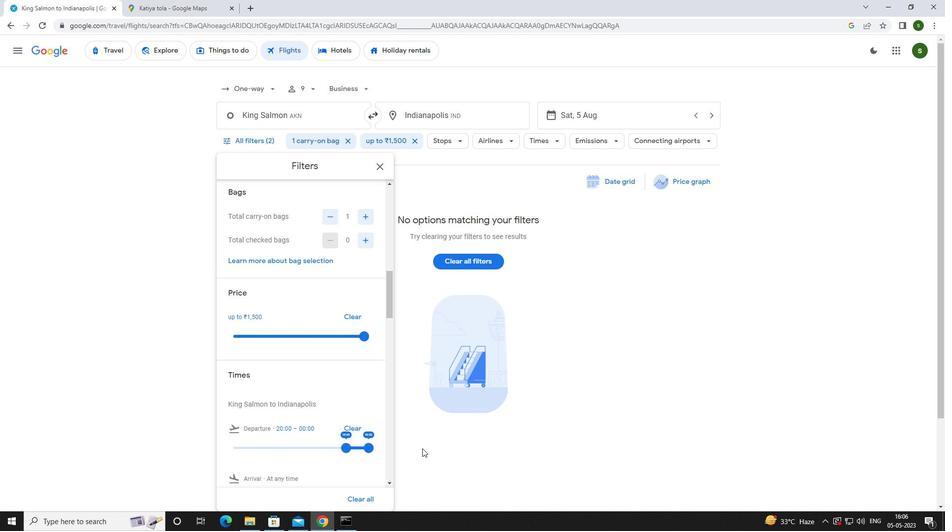 
